 Task: See the cancellation policy of Bed and breakfast in St. Marys, Georgia, United States..
Action: Mouse moved to (368, 157)
Screenshot: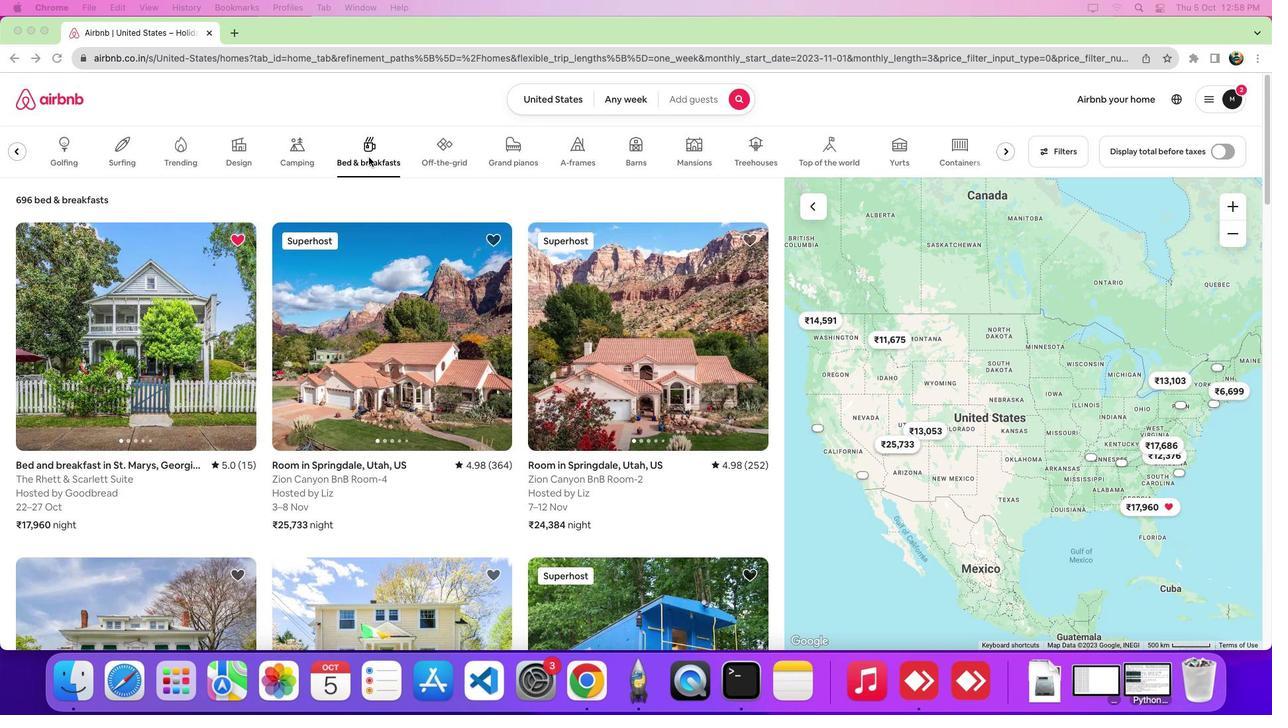 
Action: Mouse pressed left at (368, 157)
Screenshot: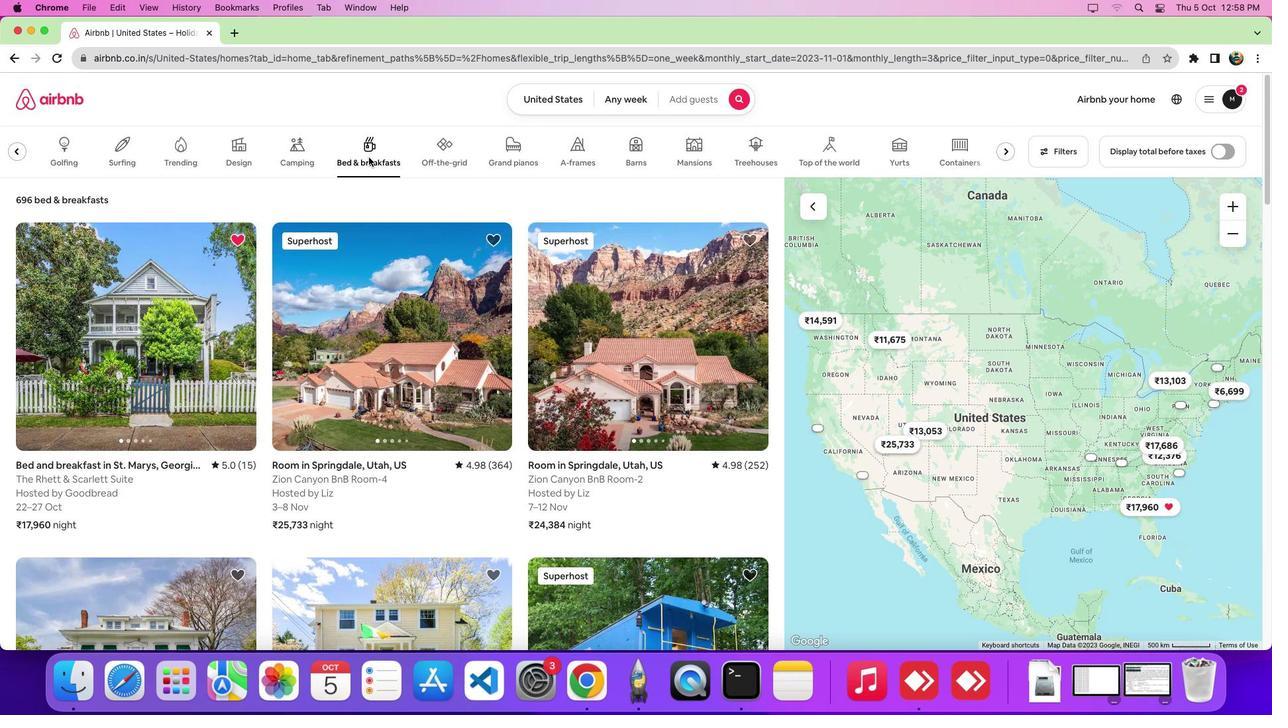 
Action: Mouse moved to (181, 324)
Screenshot: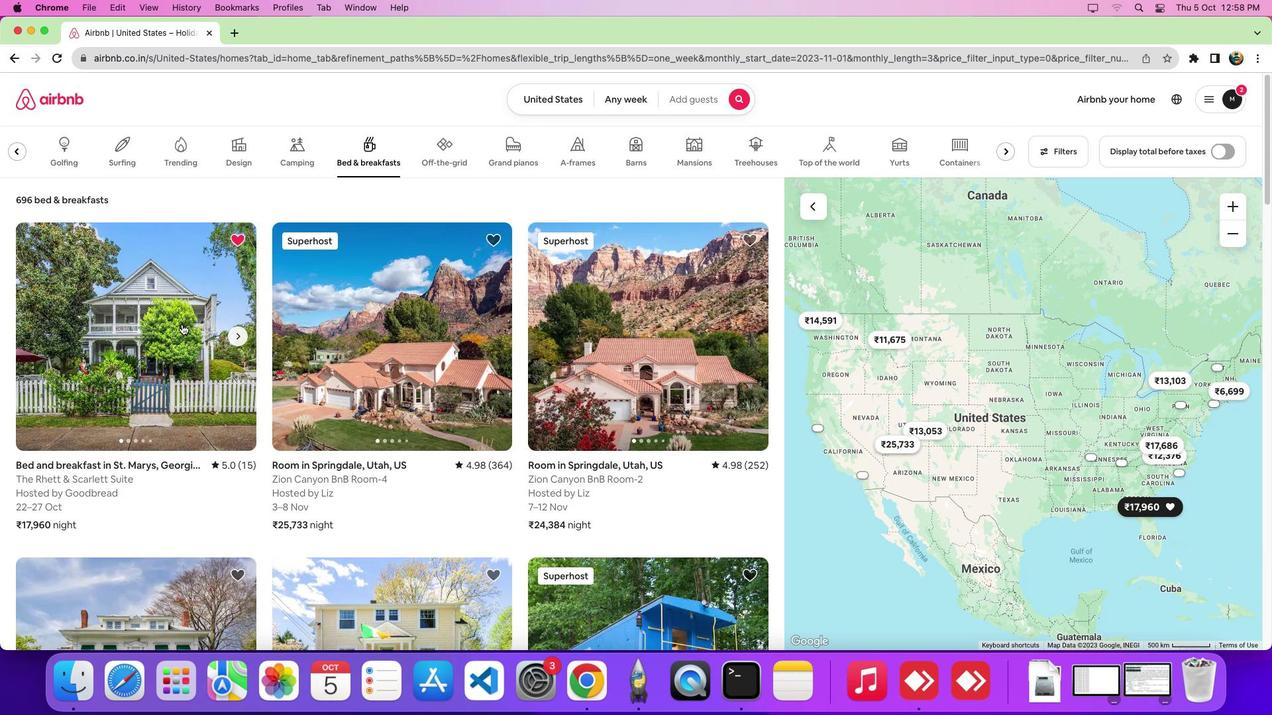 
Action: Mouse pressed left at (181, 324)
Screenshot: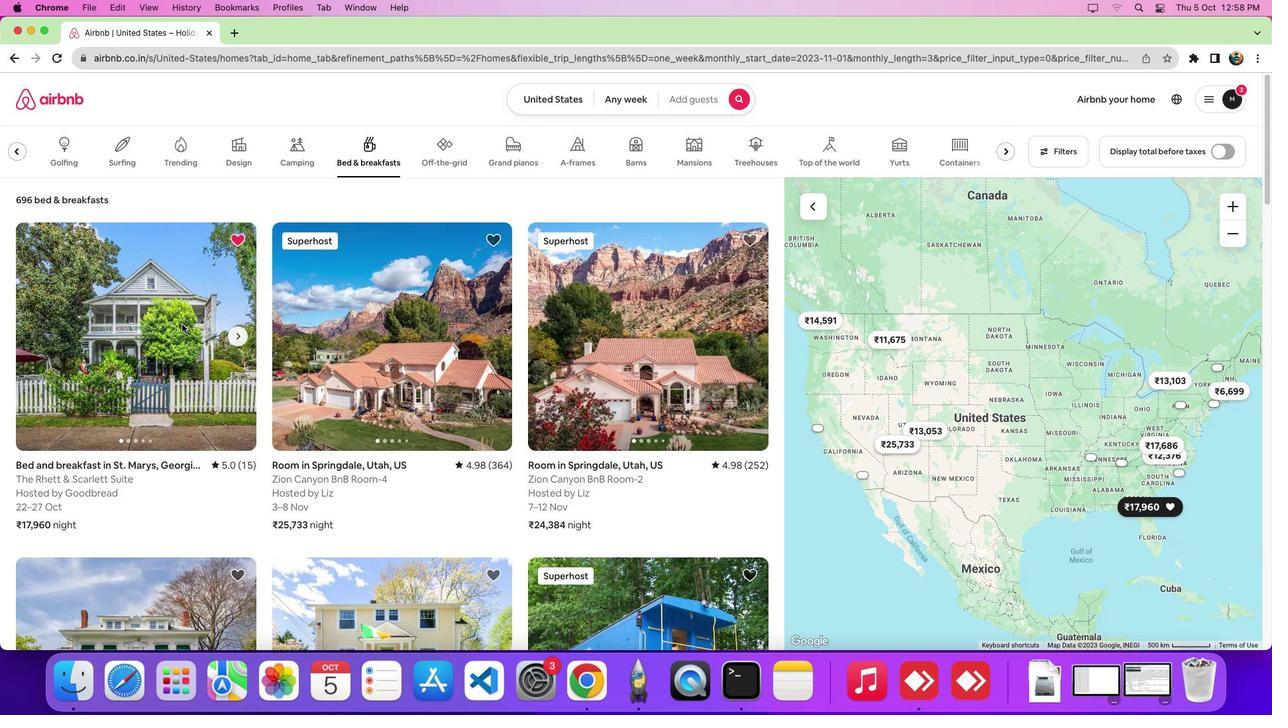 
Action: Mouse moved to (437, 337)
Screenshot: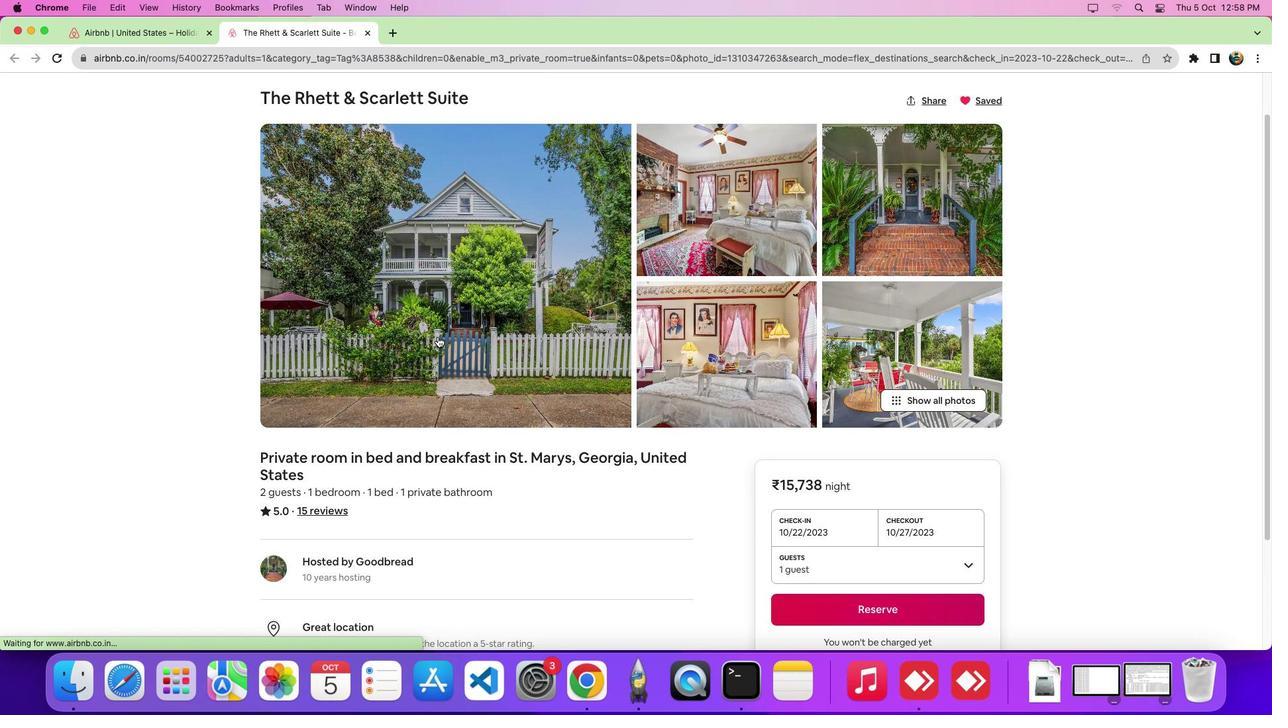 
Action: Mouse scrolled (437, 337) with delta (0, 0)
Screenshot: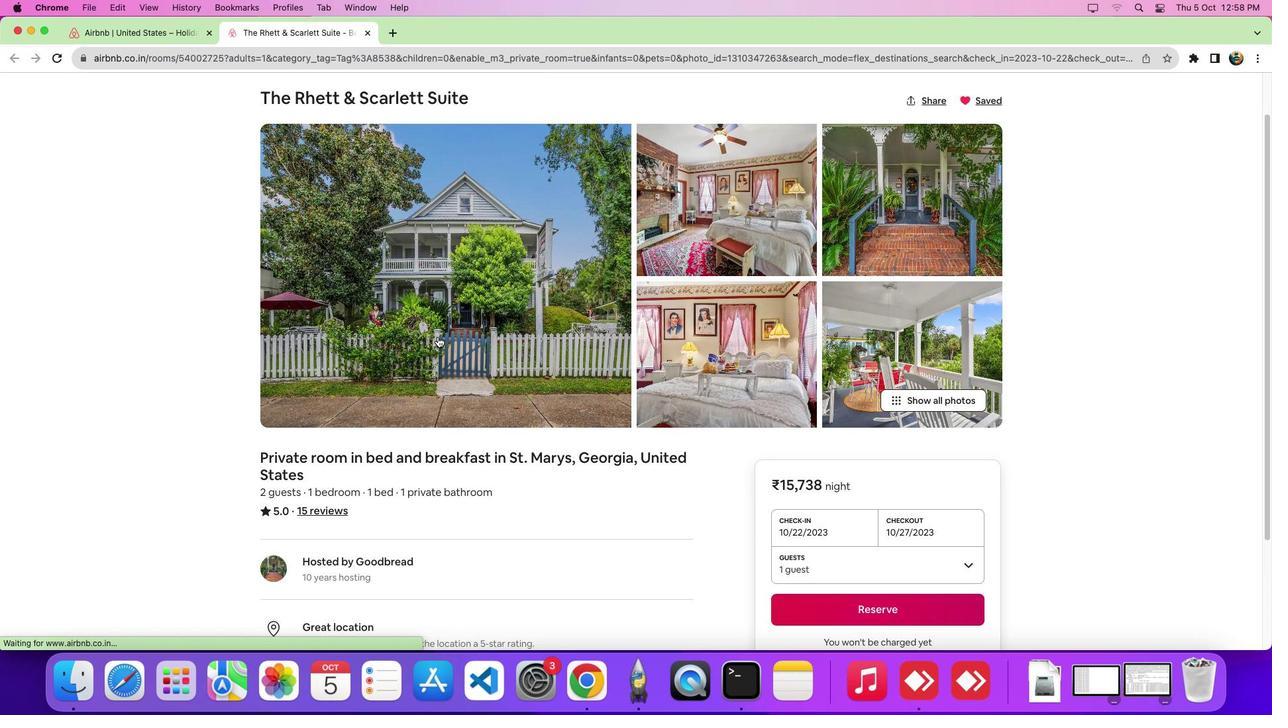 
Action: Mouse scrolled (437, 337) with delta (0, -1)
Screenshot: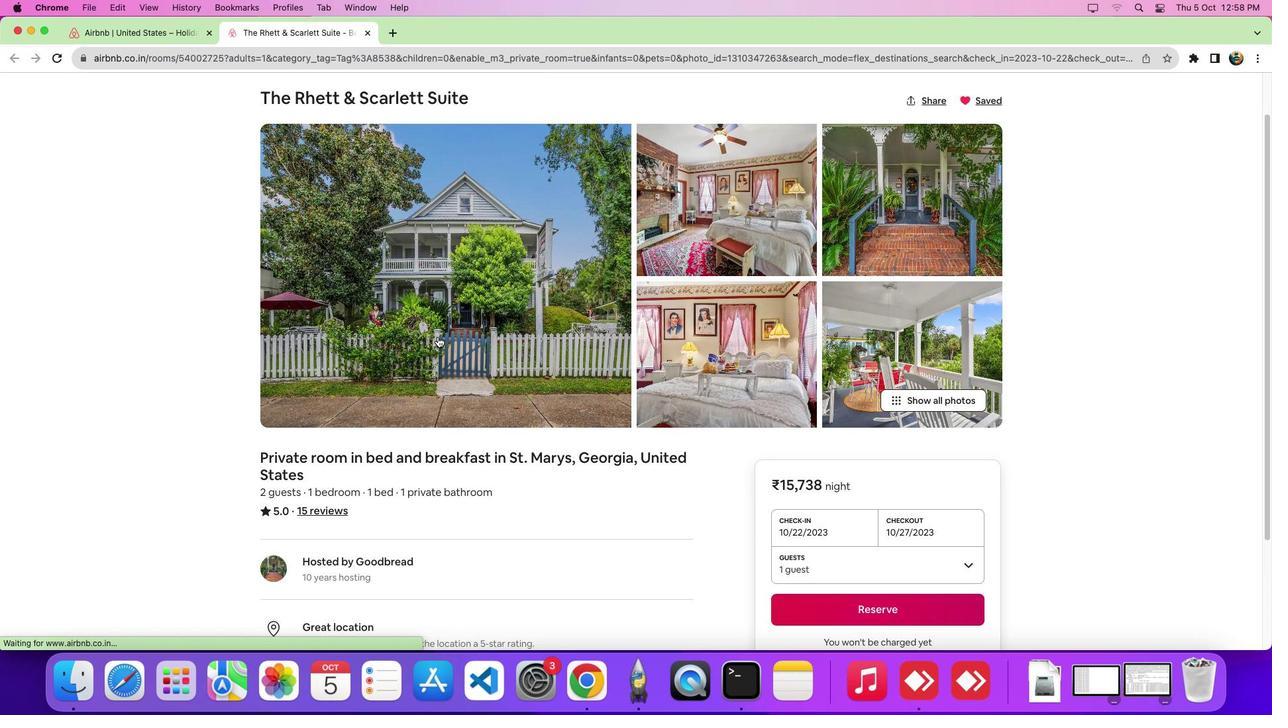 
Action: Mouse scrolled (437, 337) with delta (0, -5)
Screenshot: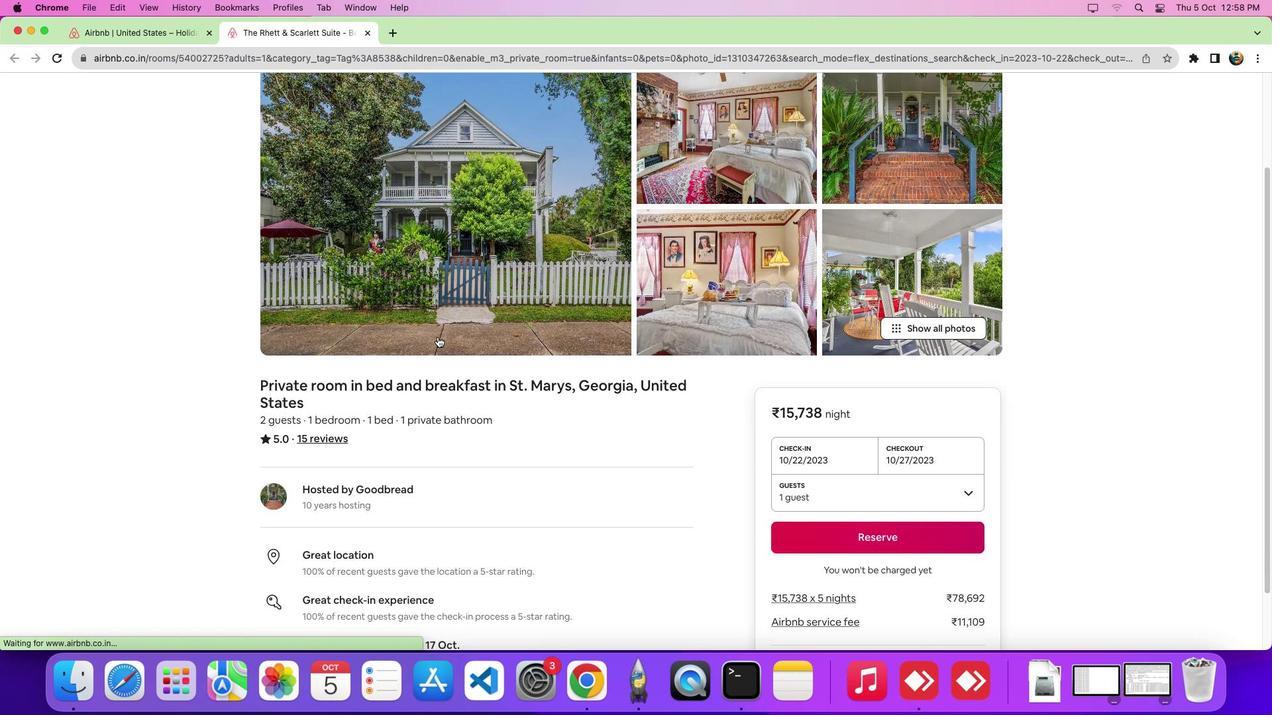
Action: Mouse scrolled (437, 337) with delta (0, -8)
Screenshot: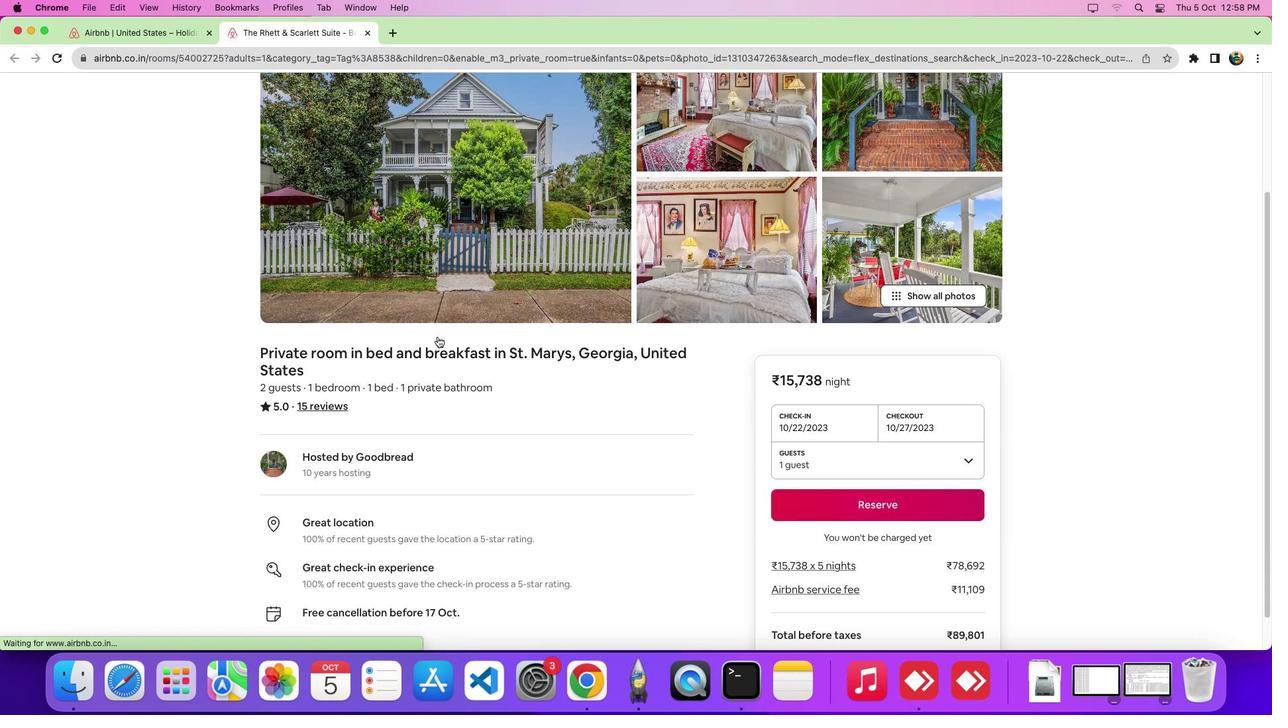 
Action: Mouse scrolled (437, 337) with delta (0, 0)
Screenshot: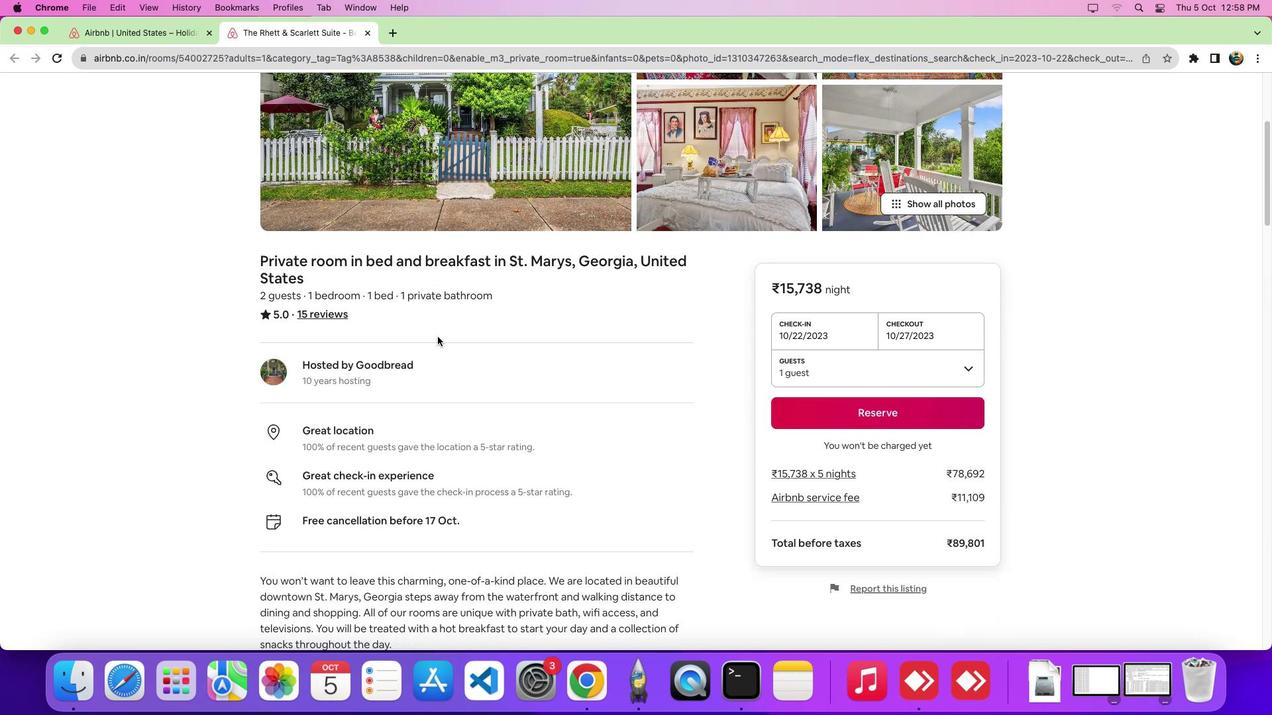 
Action: Mouse scrolled (437, 337) with delta (0, -1)
Screenshot: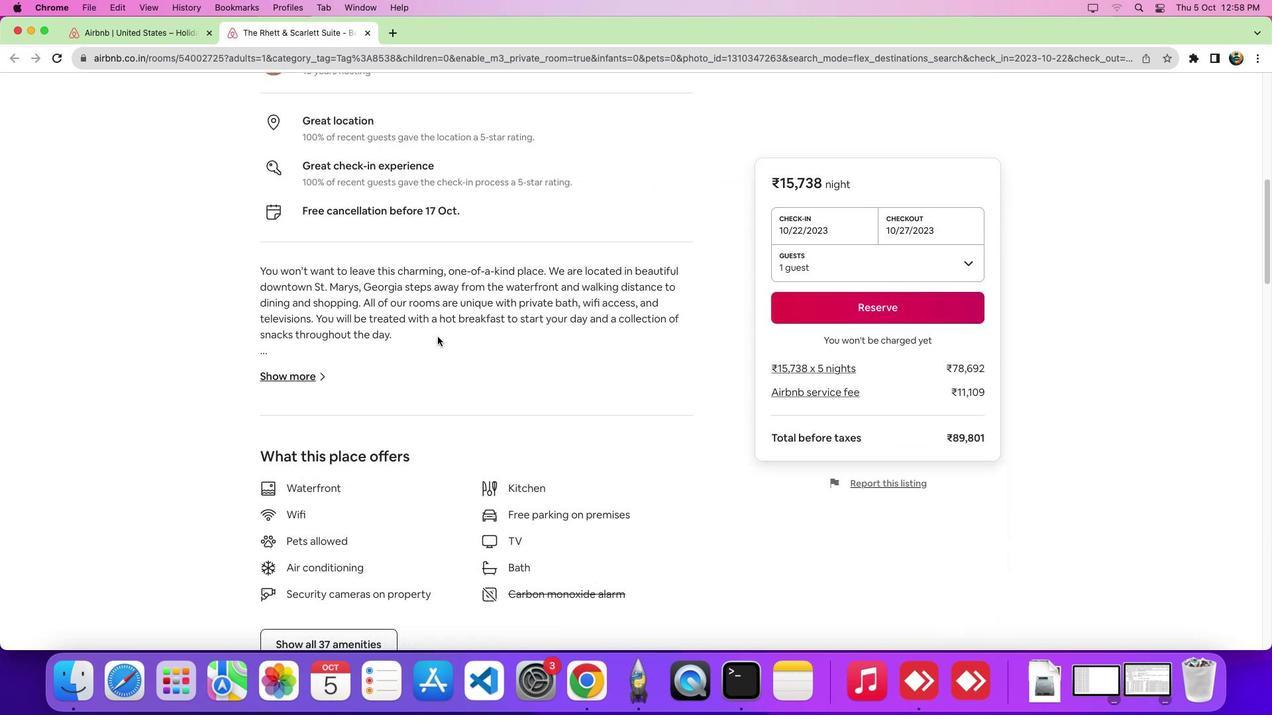 
Action: Mouse scrolled (437, 337) with delta (0, -5)
Screenshot: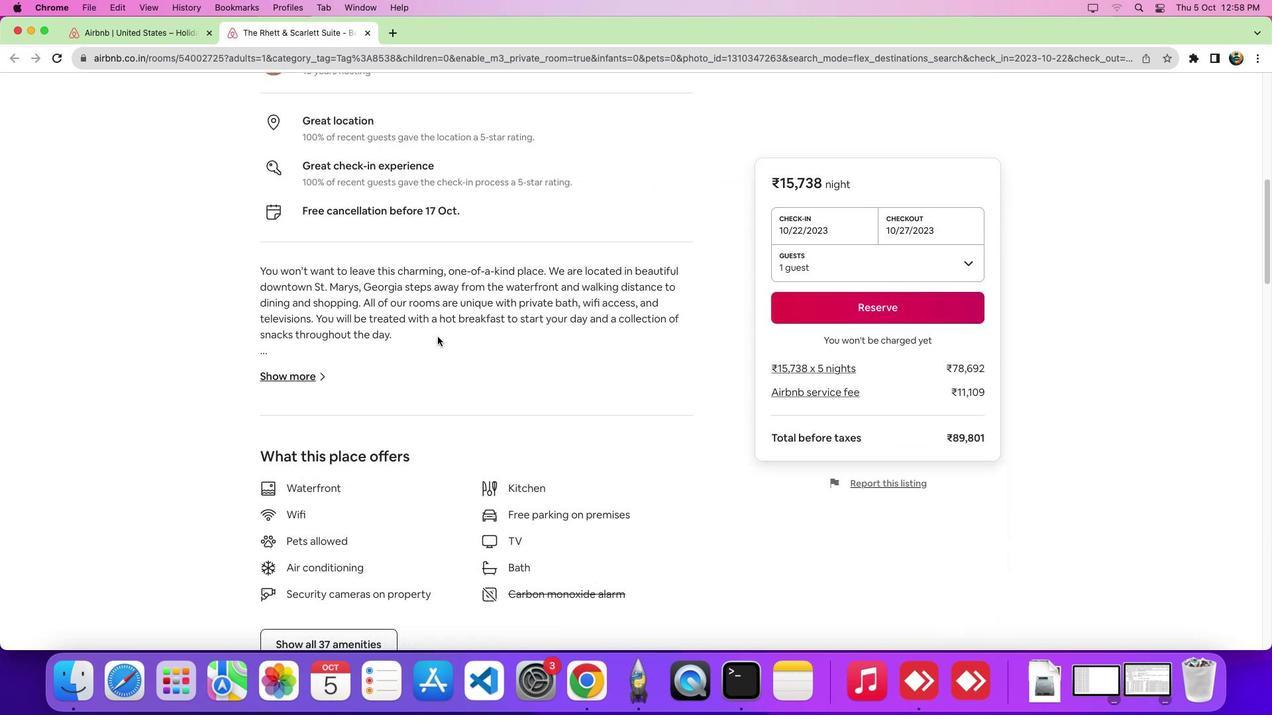 
Action: Mouse scrolled (437, 337) with delta (0, -9)
Screenshot: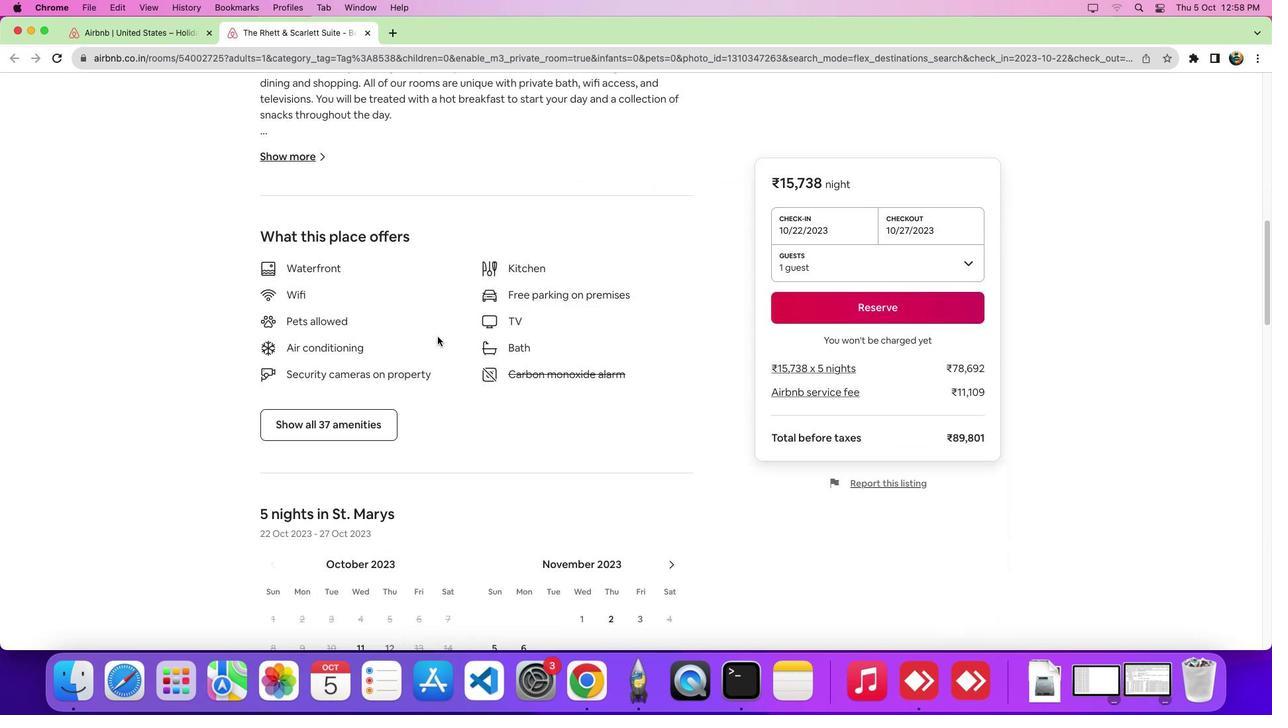 
Action: Mouse scrolled (437, 337) with delta (0, -9)
Screenshot: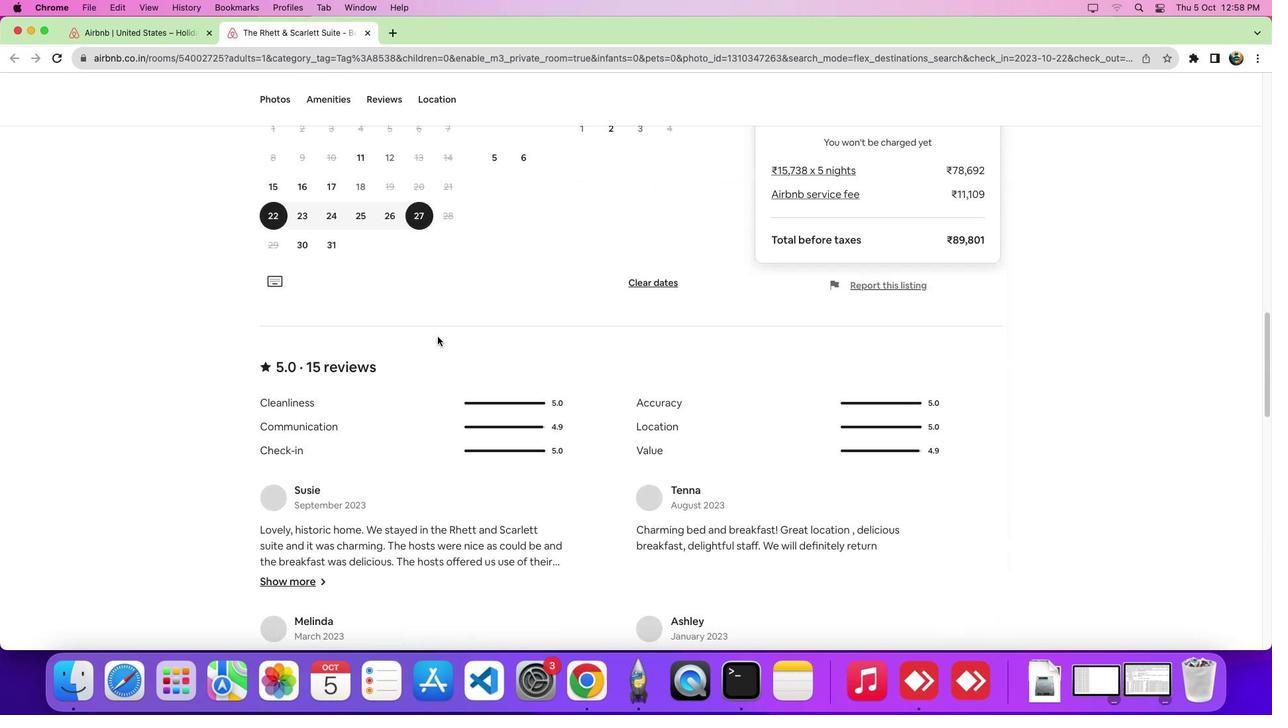 
Action: Mouse scrolled (437, 337) with delta (0, 0)
Screenshot: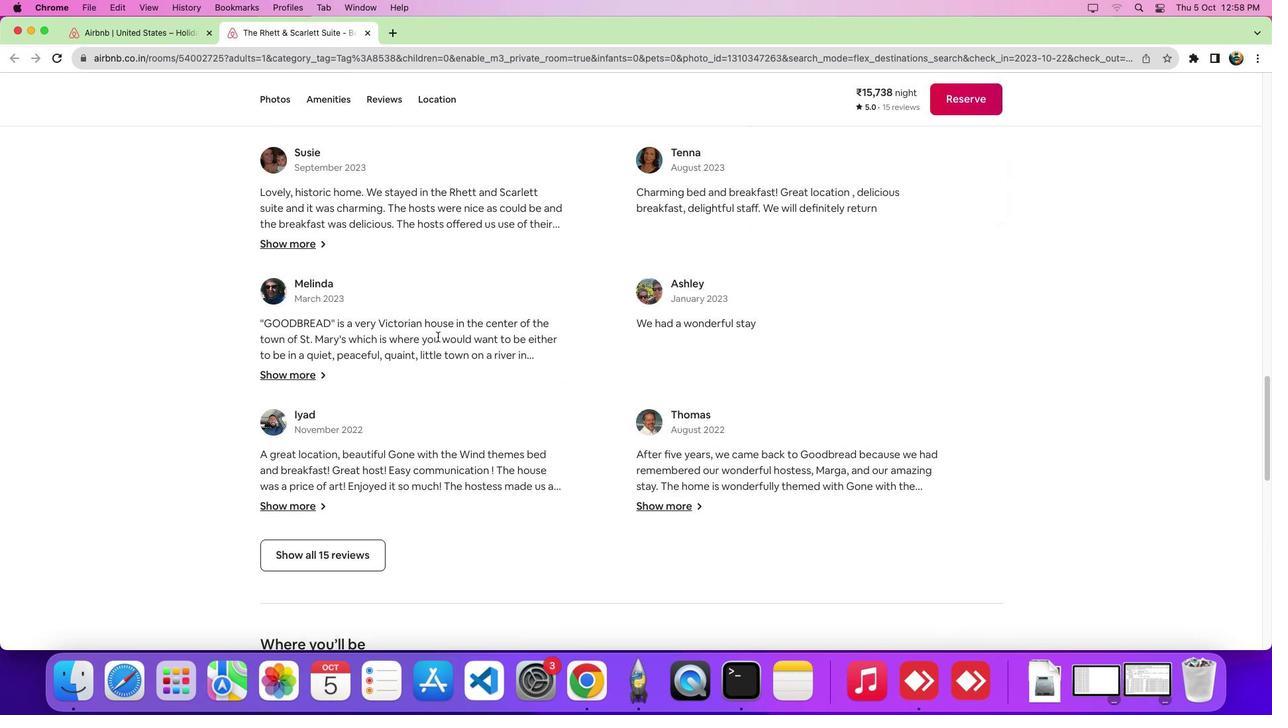 
Action: Mouse scrolled (437, 337) with delta (0, -1)
Screenshot: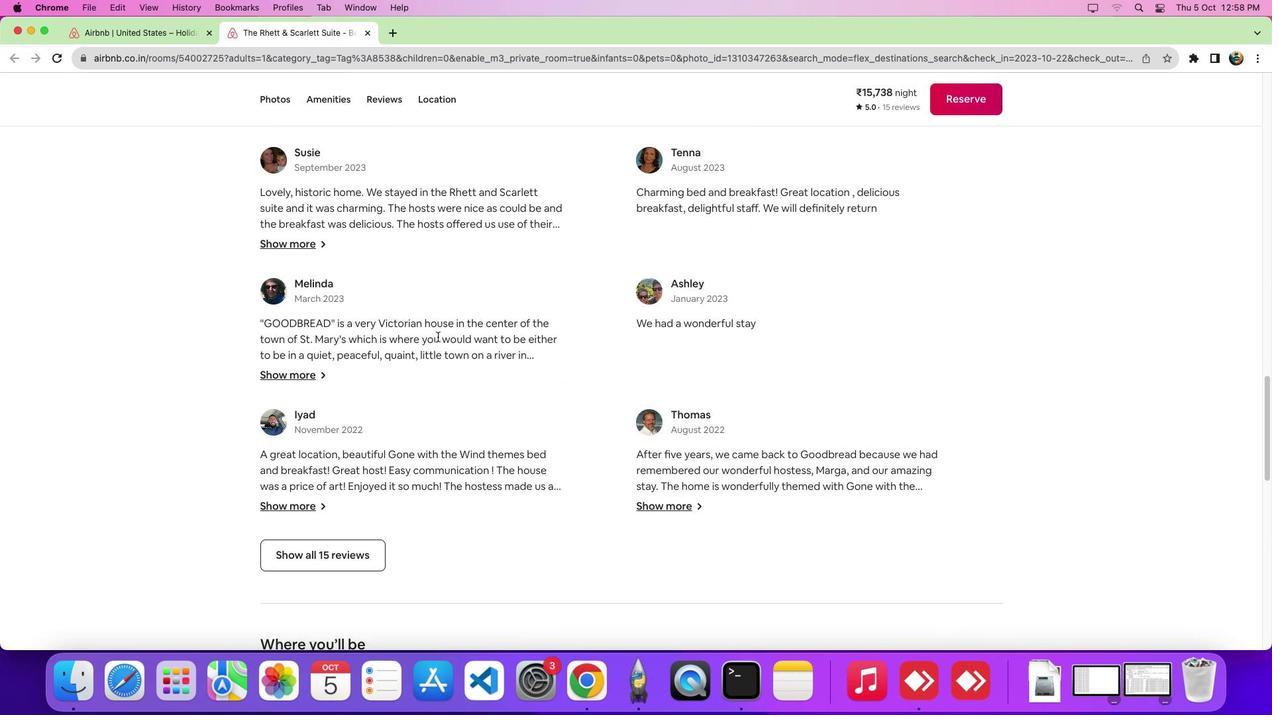 
Action: Mouse scrolled (437, 337) with delta (0, -5)
Screenshot: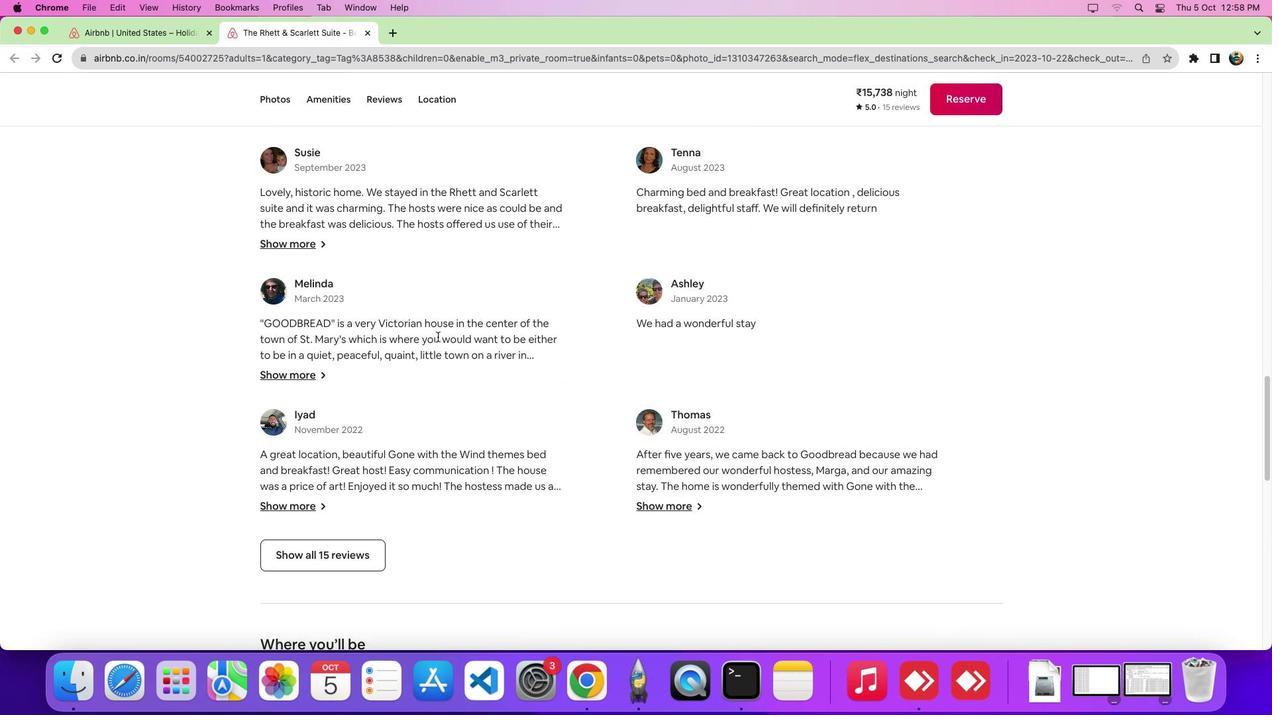
Action: Mouse scrolled (437, 337) with delta (0, -8)
Screenshot: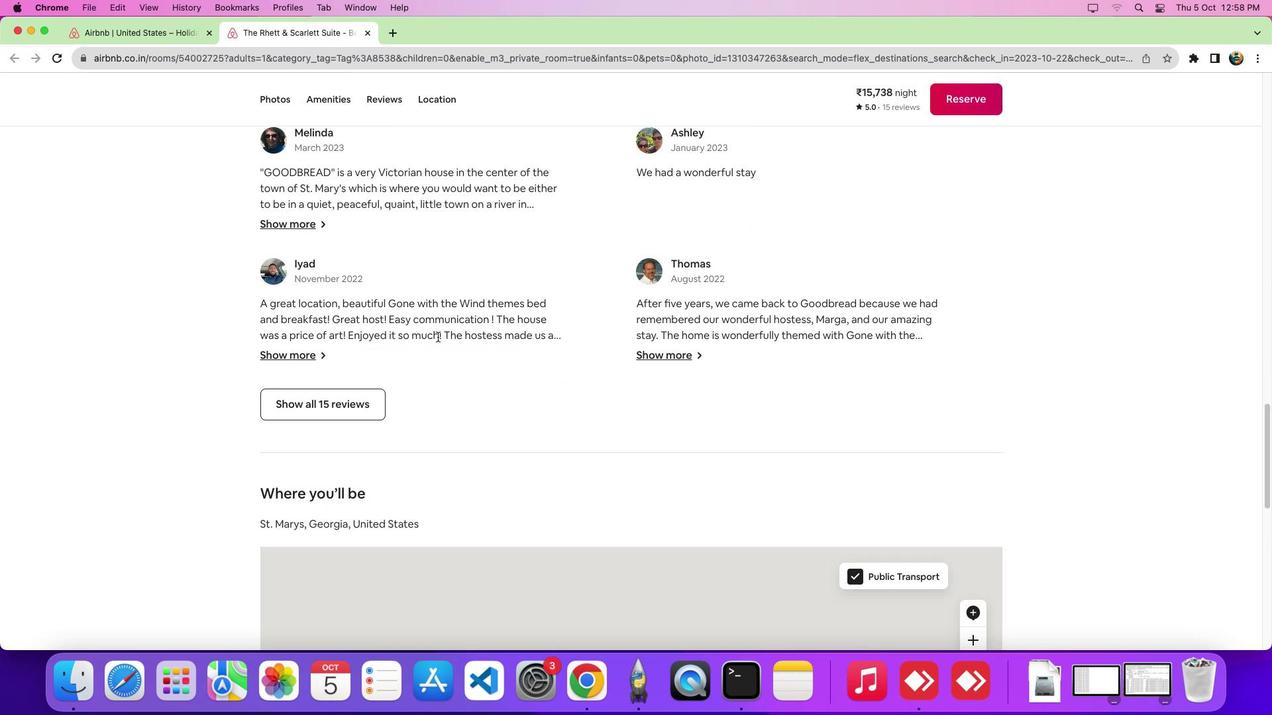 
Action: Mouse scrolled (437, 337) with delta (0, 0)
Screenshot: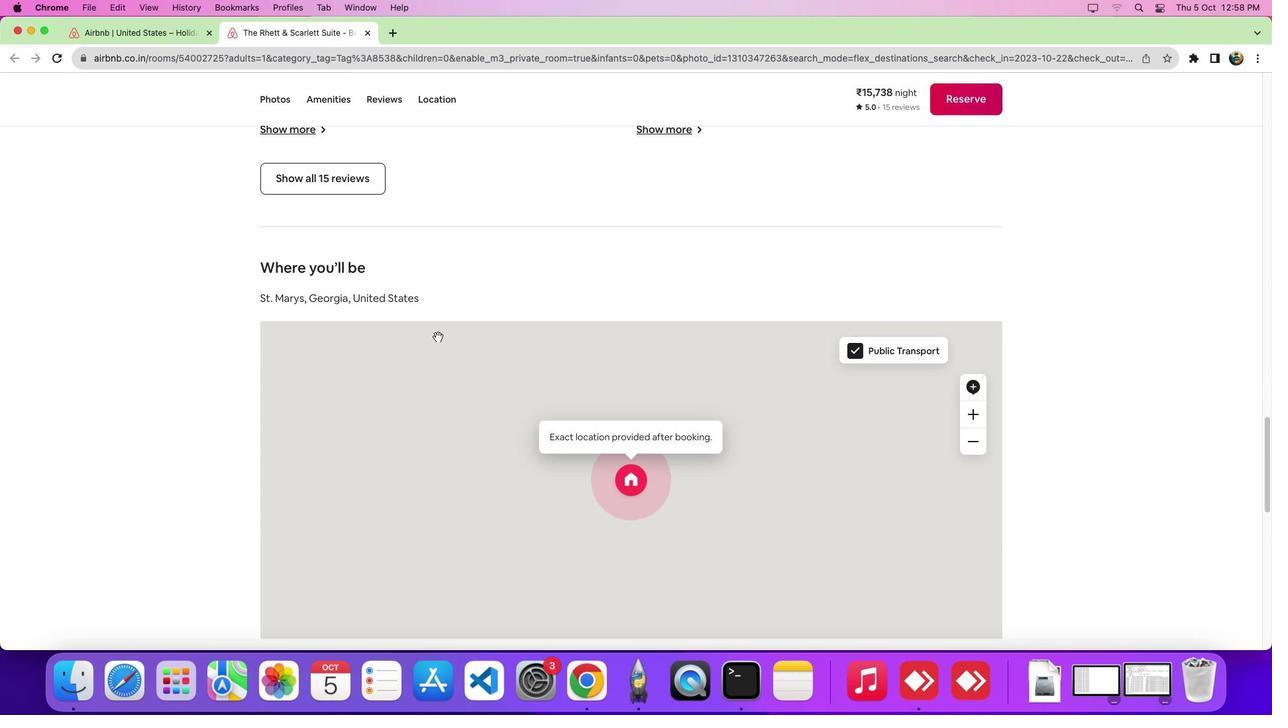 
Action: Mouse scrolled (437, 337) with delta (0, 0)
Screenshot: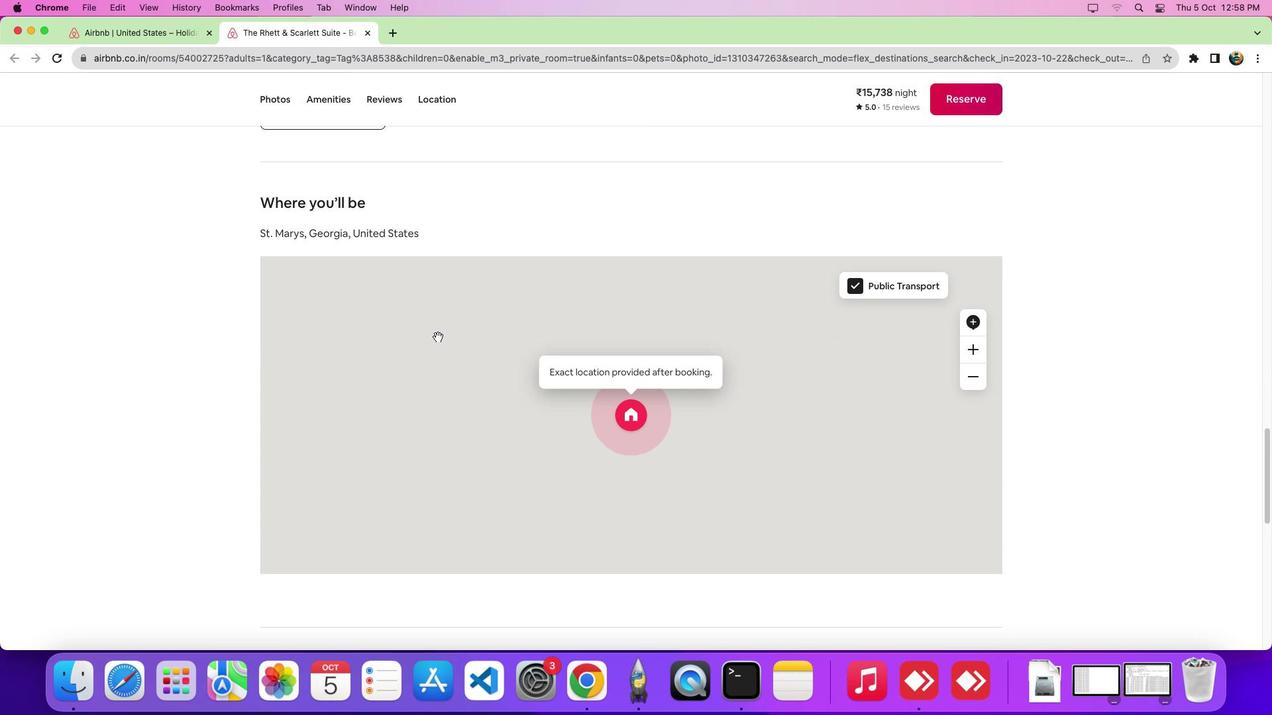 
Action: Mouse scrolled (437, 337) with delta (0, -4)
Screenshot: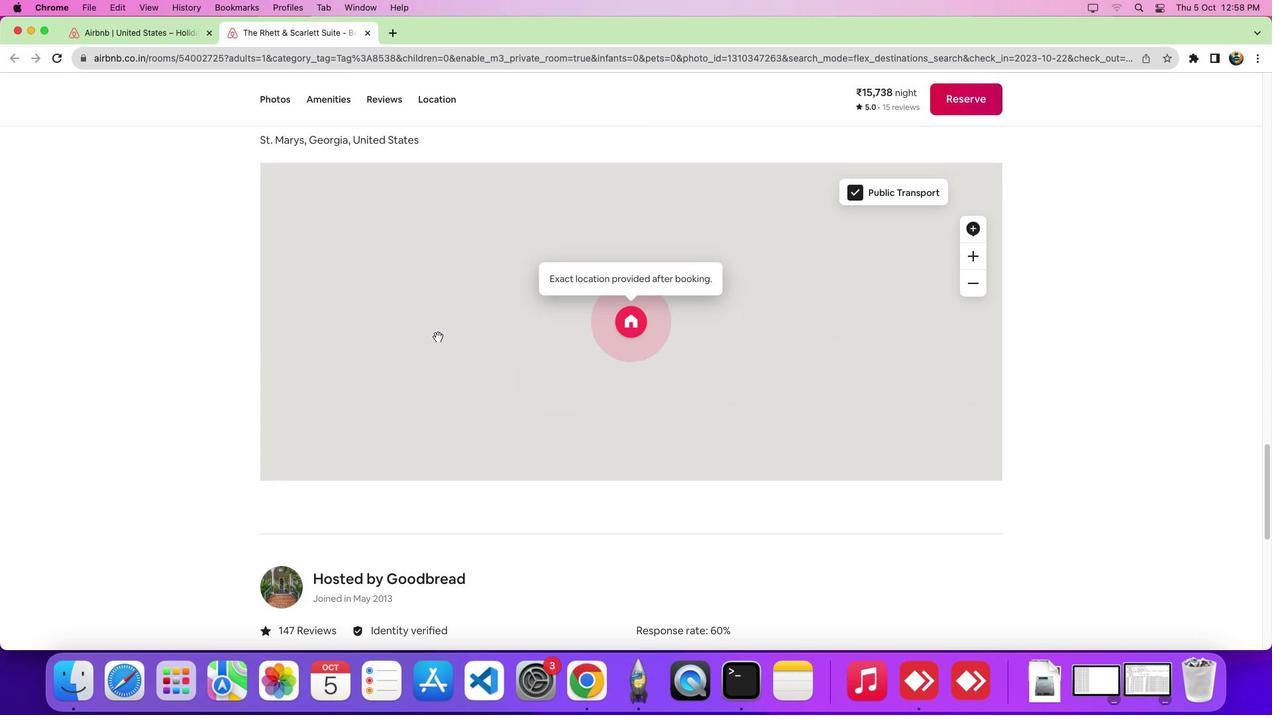 
Action: Mouse scrolled (437, 337) with delta (0, 0)
Screenshot: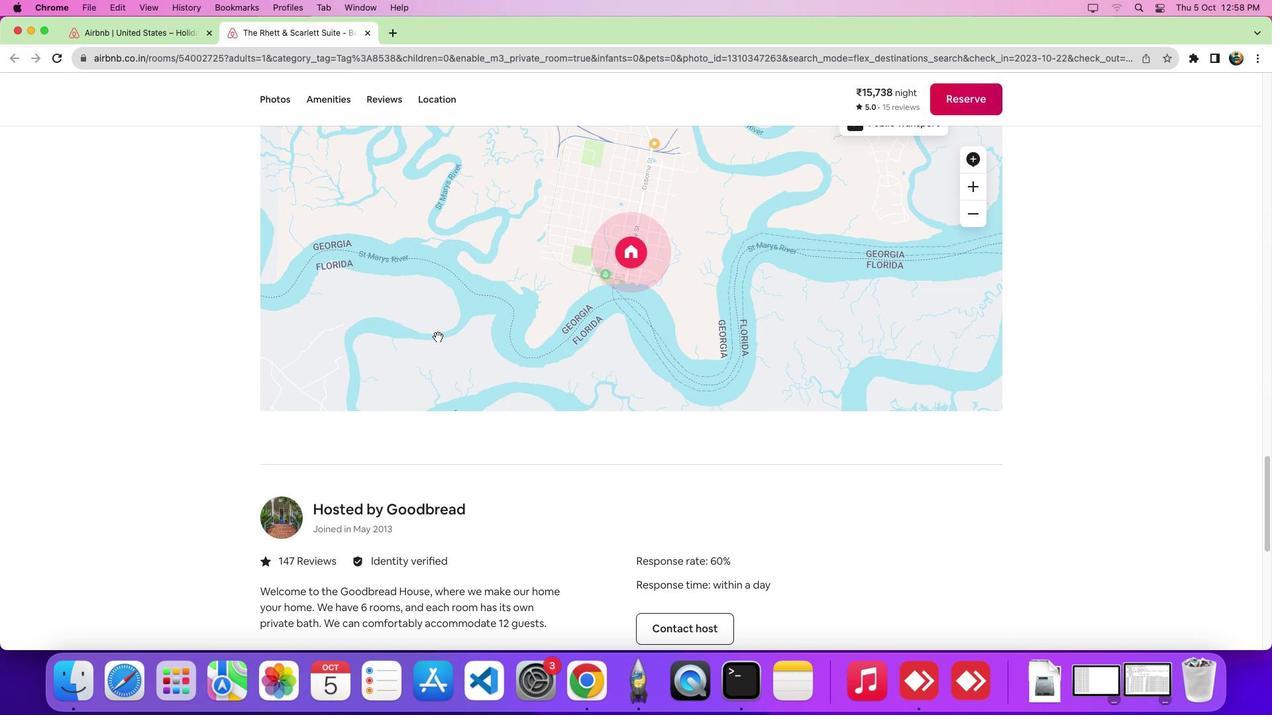 
Action: Mouse scrolled (437, 337) with delta (0, 0)
Screenshot: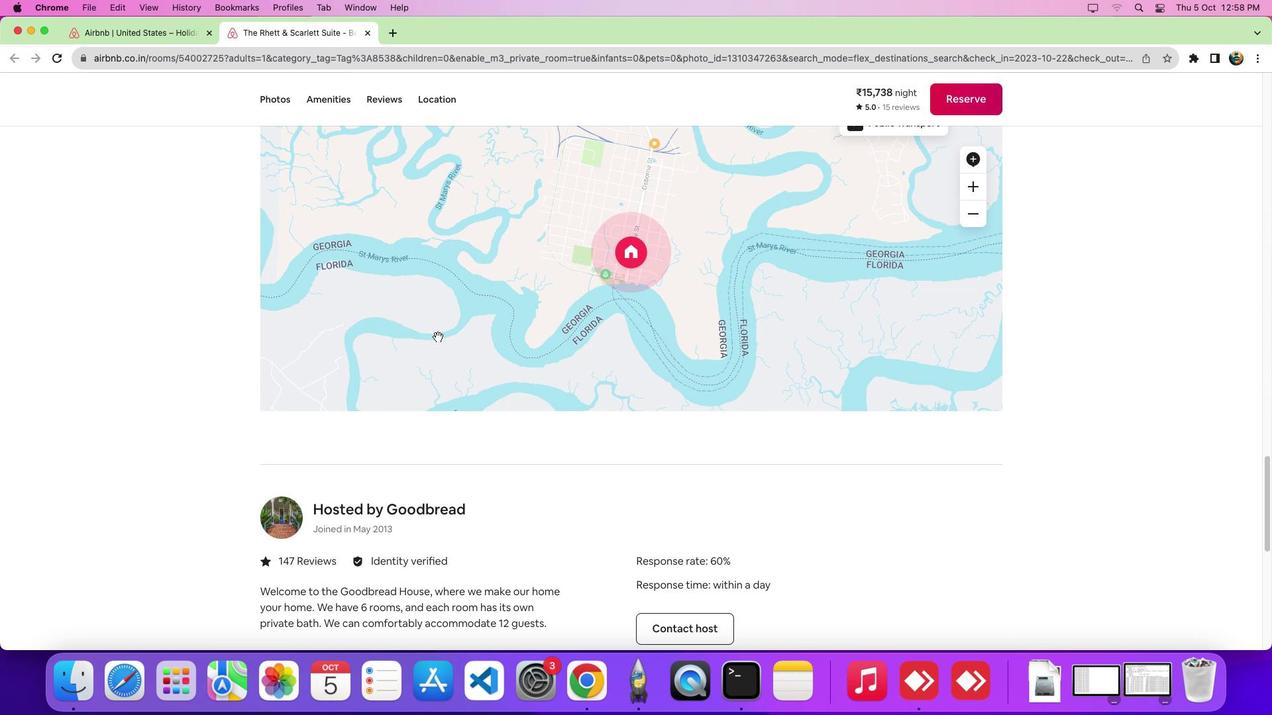 
Action: Mouse scrolled (437, 337) with delta (0, -3)
Screenshot: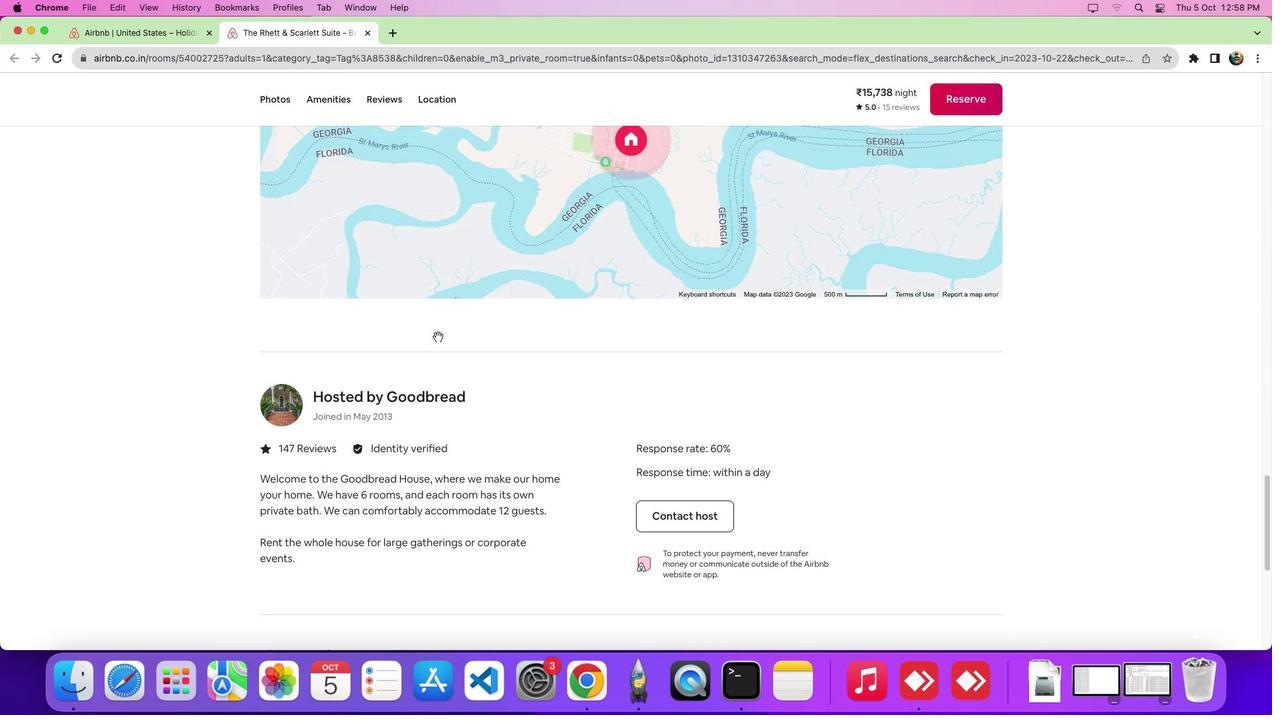 
Action: Mouse scrolled (437, 337) with delta (0, -5)
Screenshot: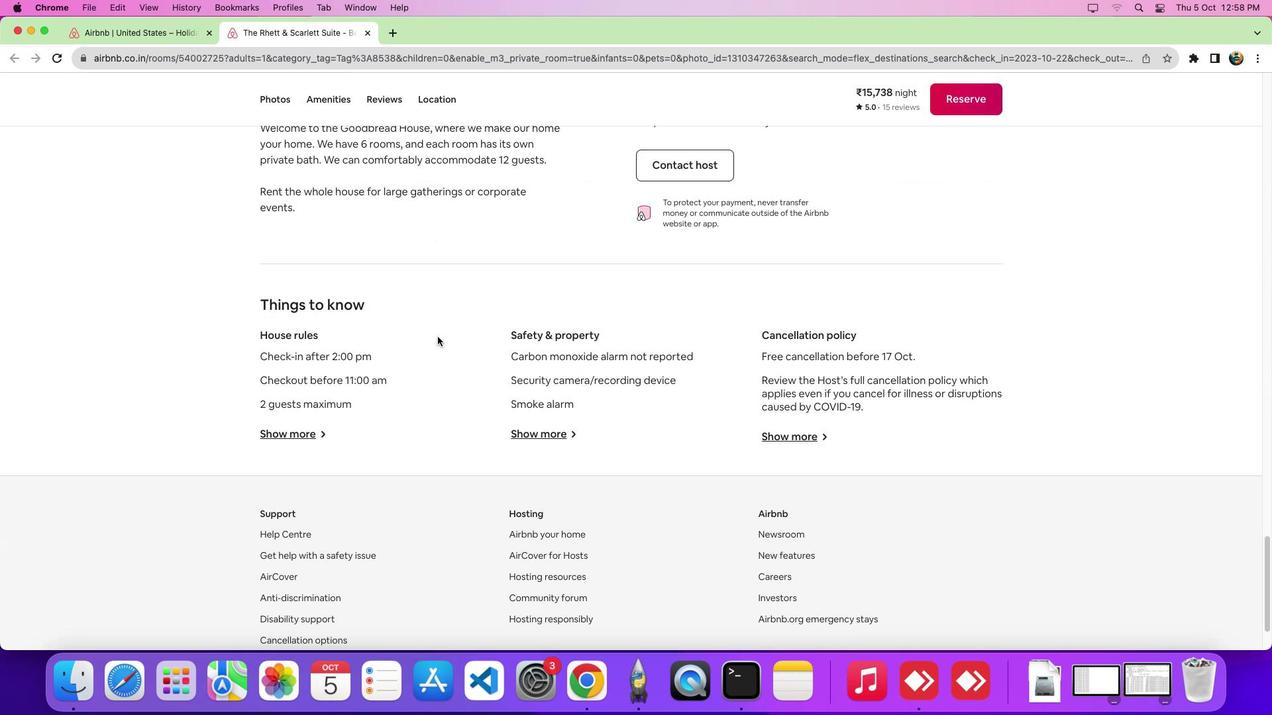 
Action: Mouse scrolled (437, 337) with delta (0, -7)
Screenshot: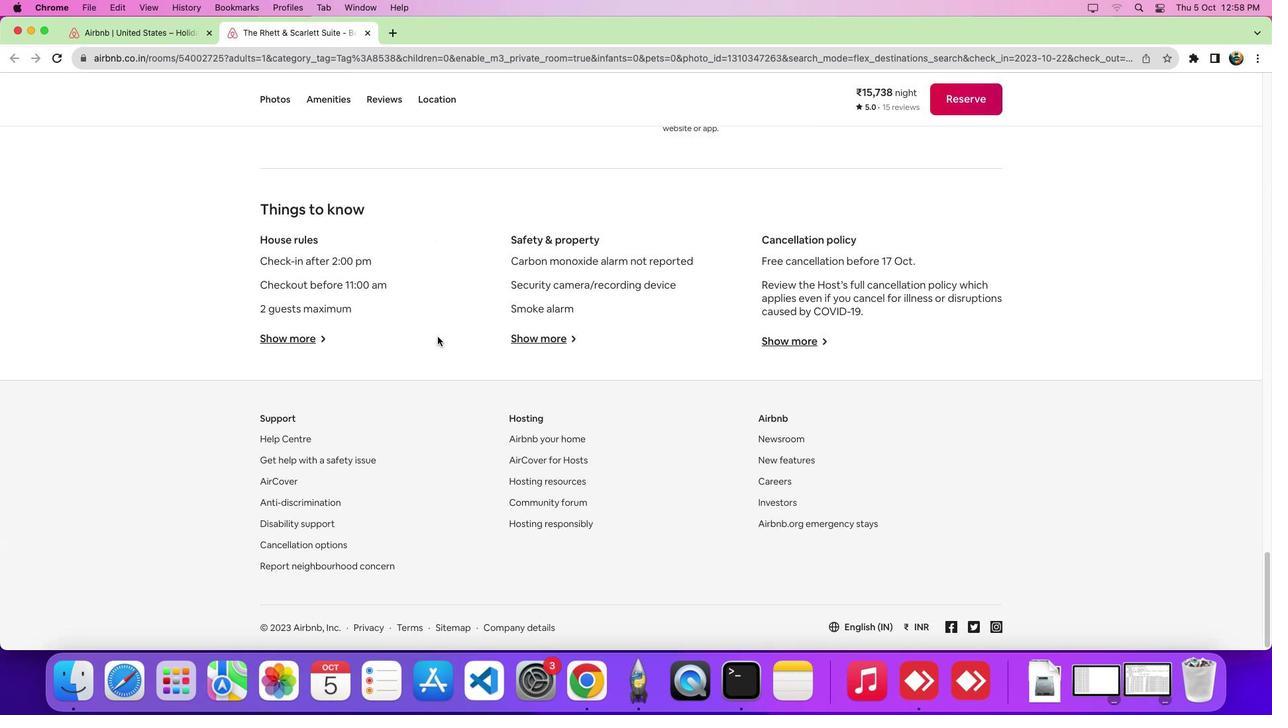 
Action: Mouse moved to (764, 342)
Screenshot: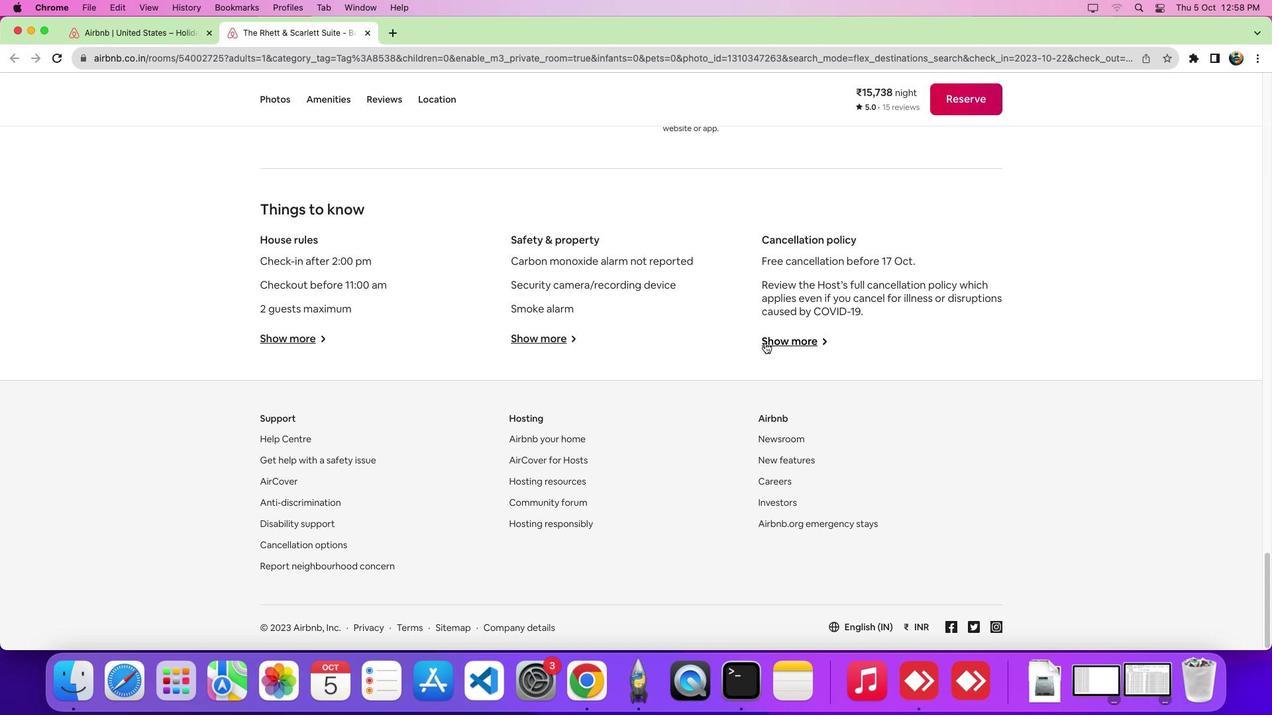
Action: Mouse pressed left at (764, 342)
Screenshot: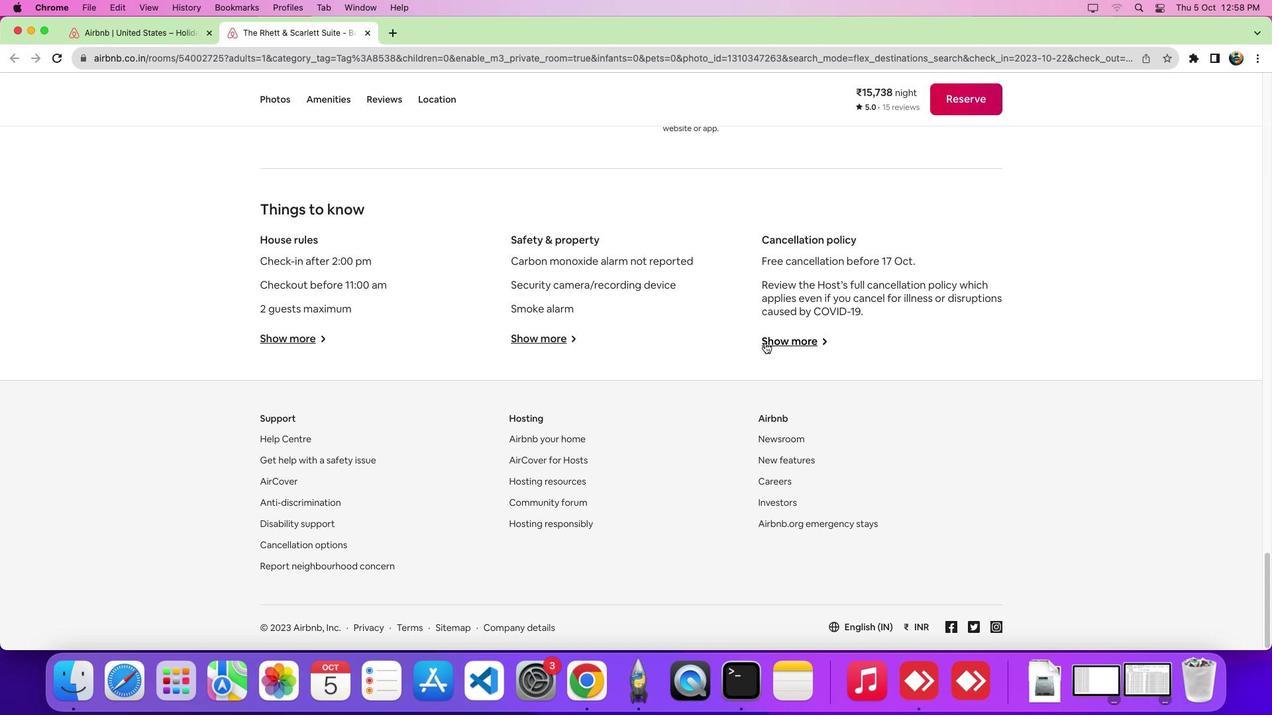 
Action: Mouse moved to (762, 342)
Screenshot: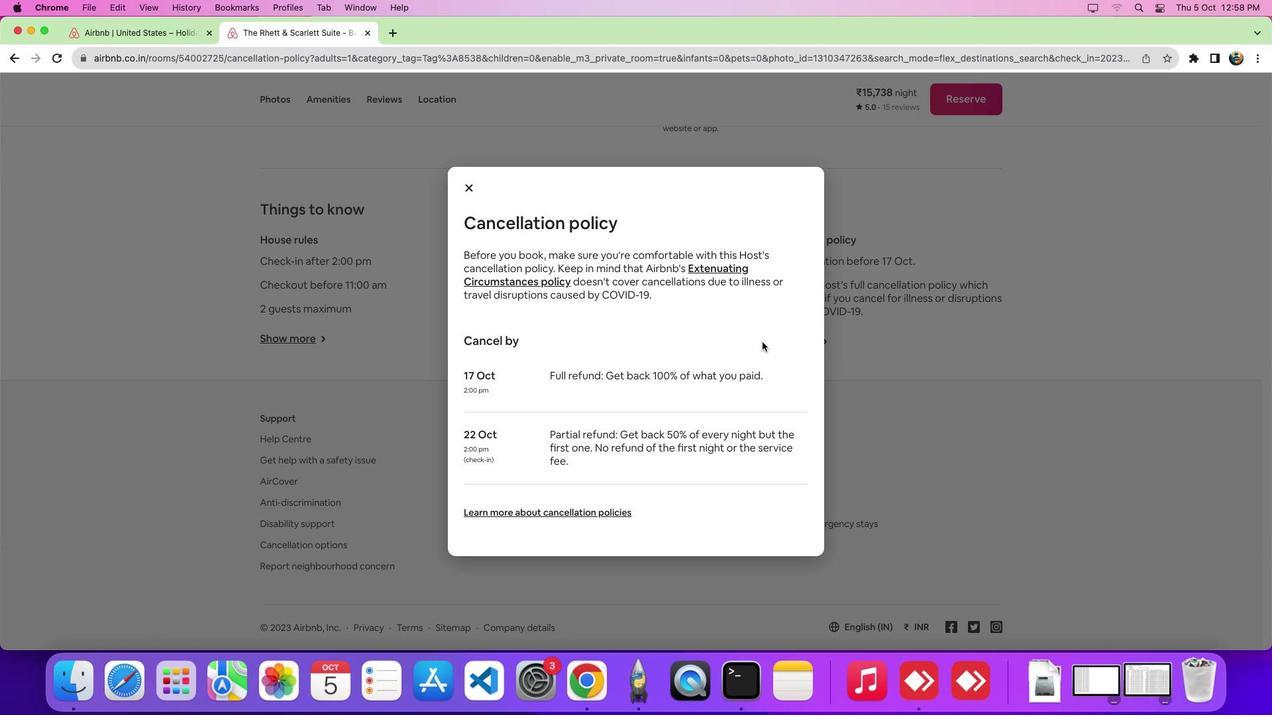 
